 Task: Create a section Debug Dwell and in the section, add a milestone Blockchain Integration in the project WebTech.
Action: Mouse moved to (18, 45)
Screenshot: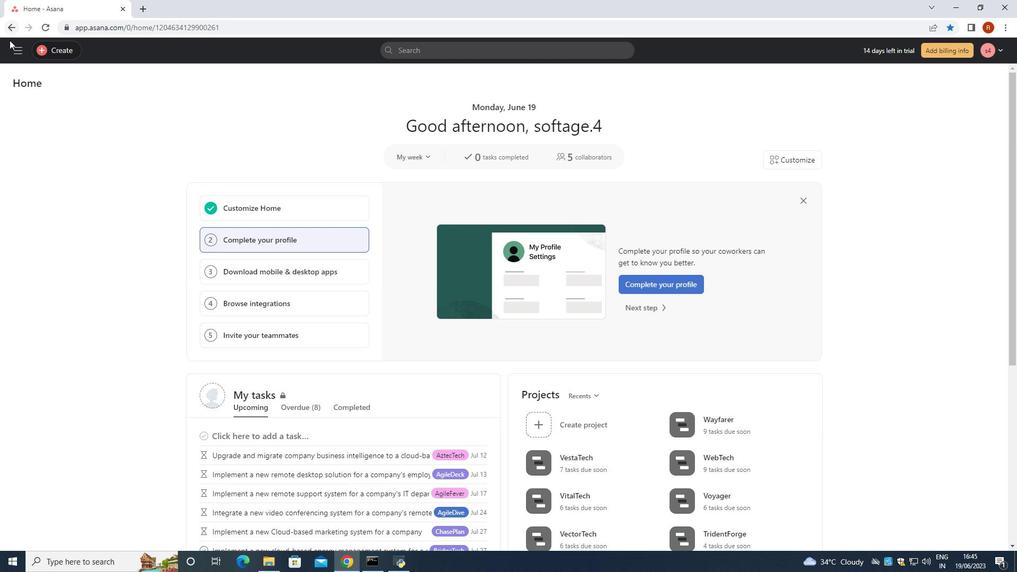 
Action: Mouse pressed left at (18, 45)
Screenshot: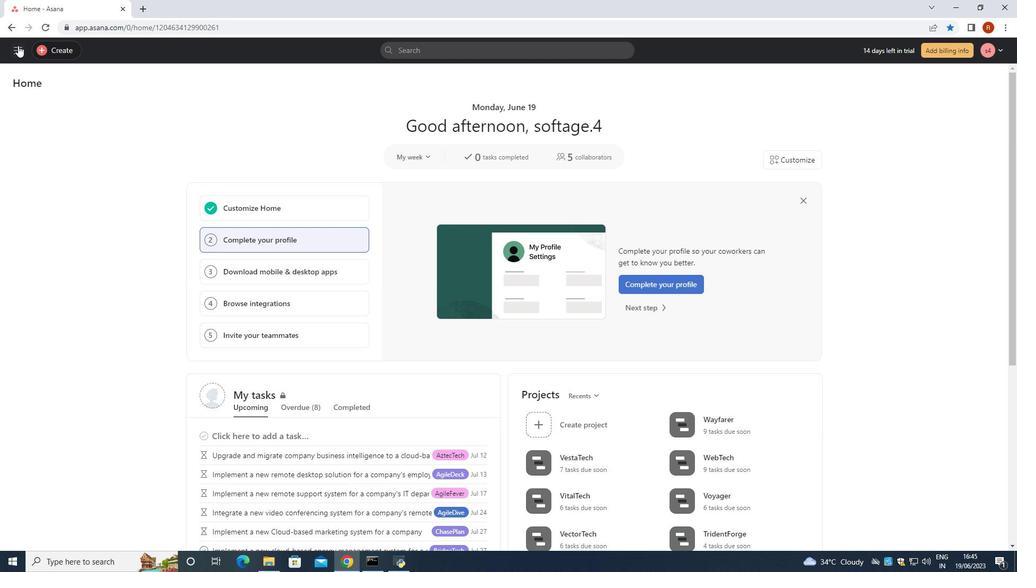 
Action: Mouse moved to (39, 340)
Screenshot: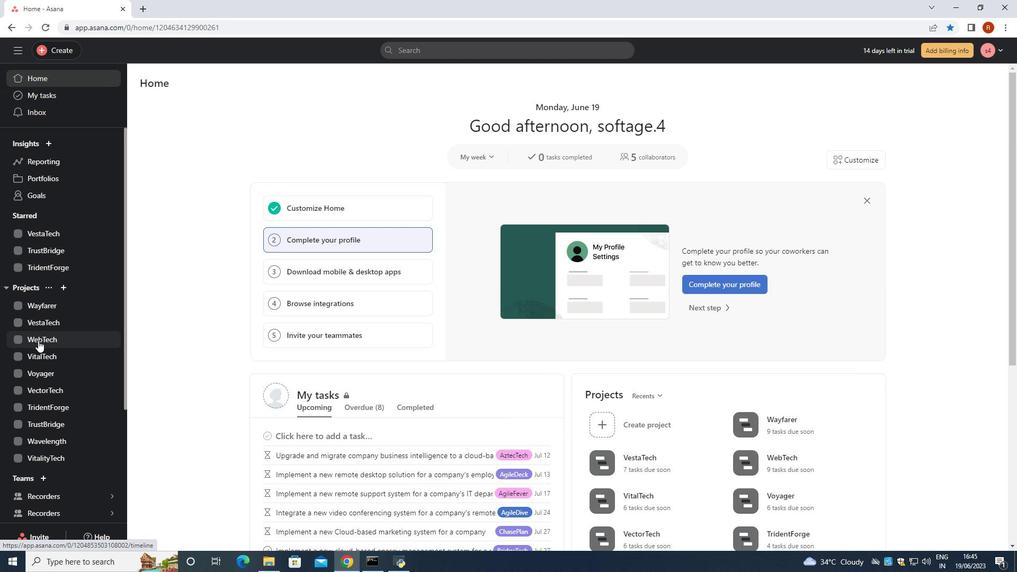 
Action: Mouse pressed left at (39, 340)
Screenshot: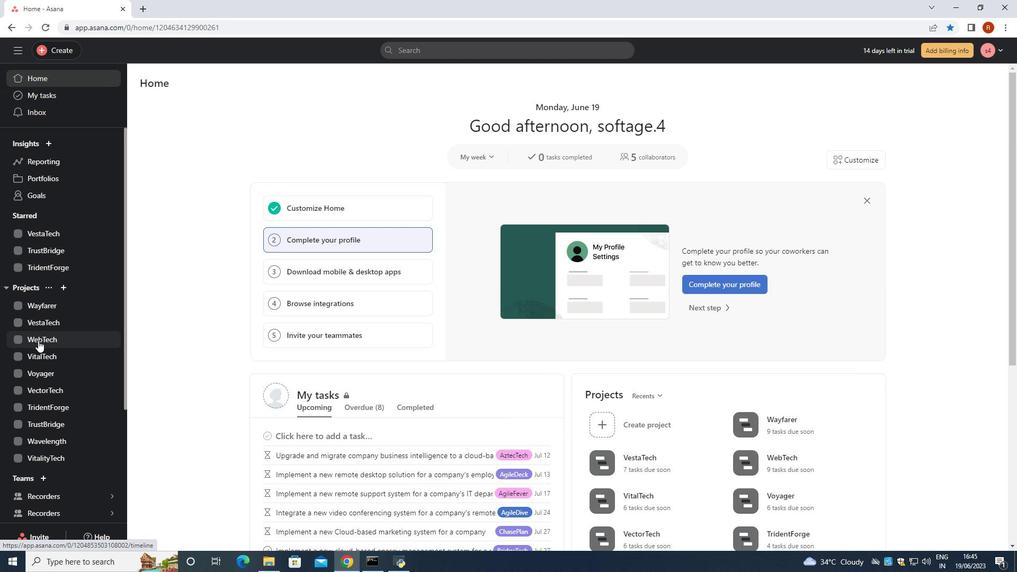 
Action: Mouse moved to (225, 342)
Screenshot: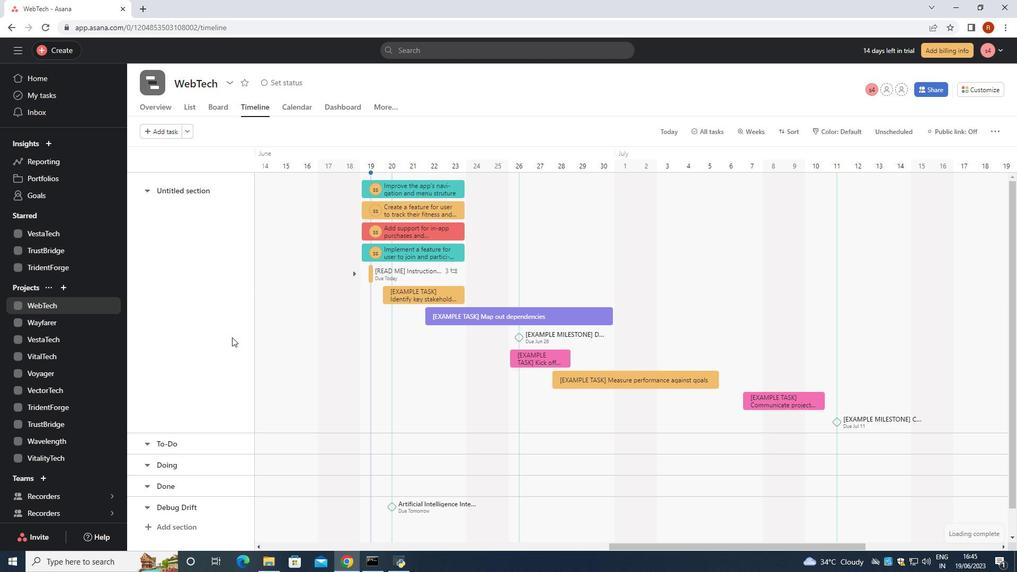 
Action: Mouse scrolled (229, 337) with delta (0, 0)
Screenshot: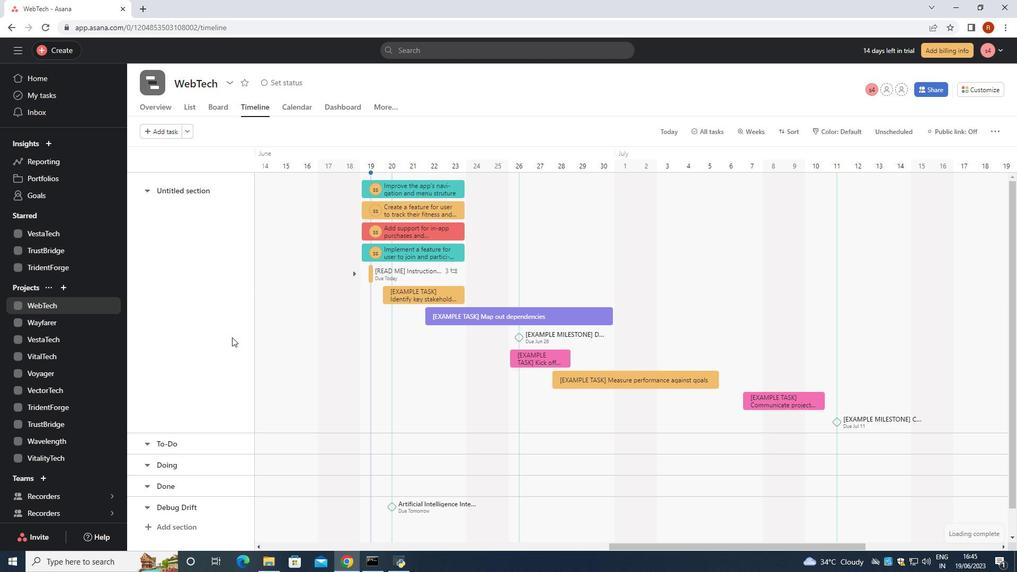 
Action: Mouse moved to (217, 348)
Screenshot: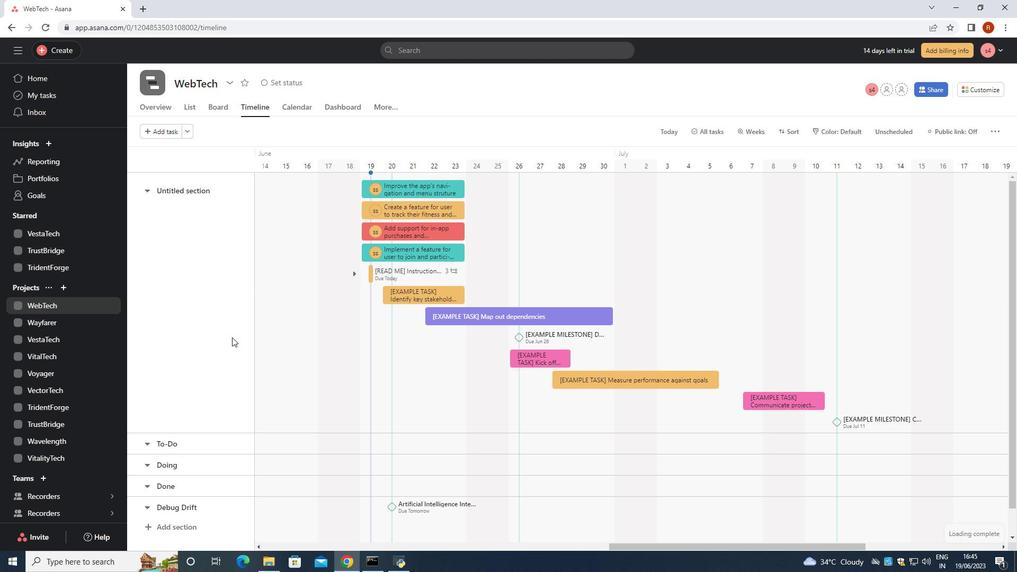 
Action: Mouse scrolled (222, 343) with delta (0, 0)
Screenshot: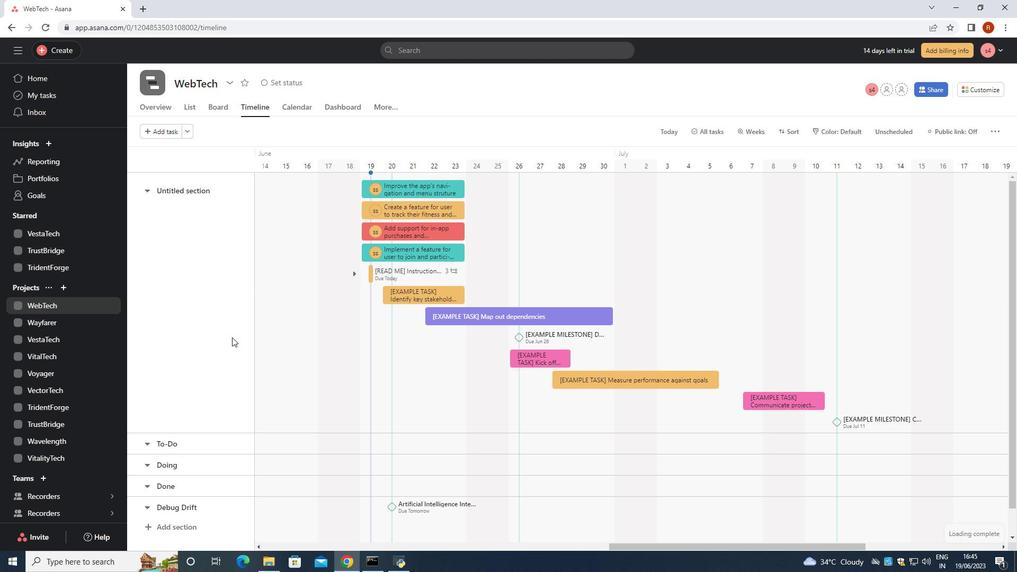 
Action: Mouse moved to (203, 384)
Screenshot: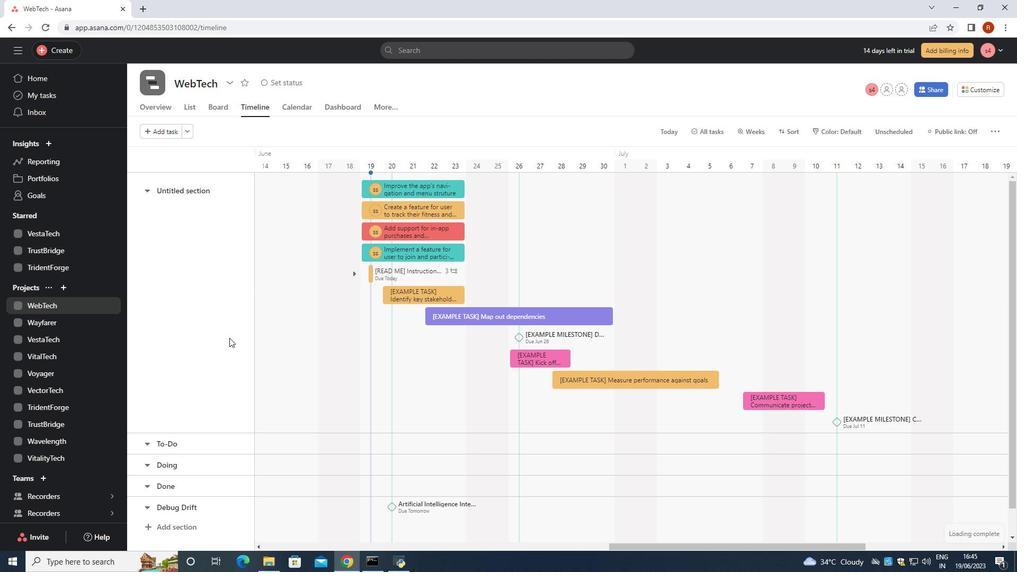 
Action: Mouse scrolled (210, 362) with delta (0, 0)
Screenshot: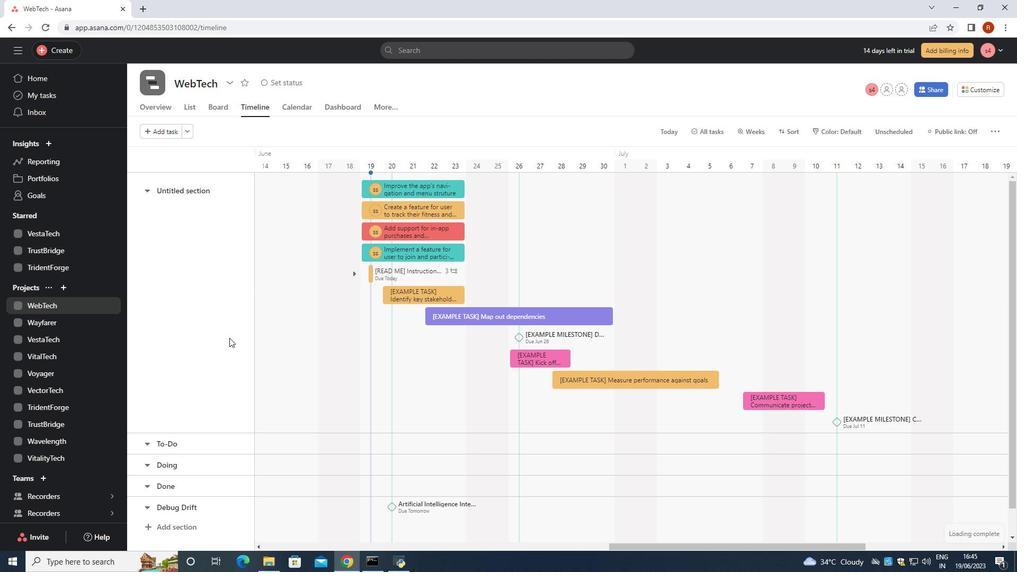 
Action: Mouse moved to (188, 499)
Screenshot: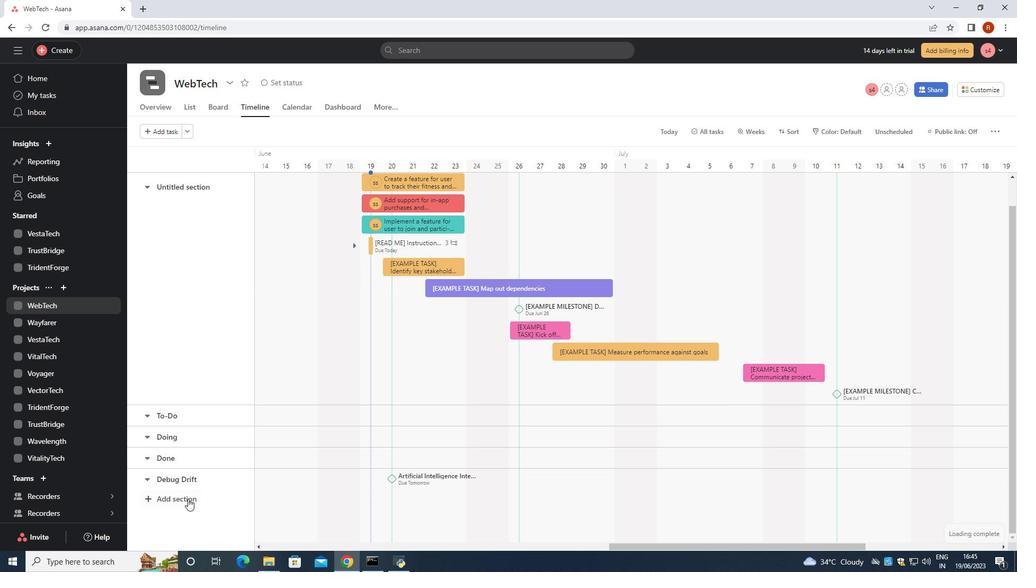 
Action: Mouse pressed left at (188, 499)
Screenshot: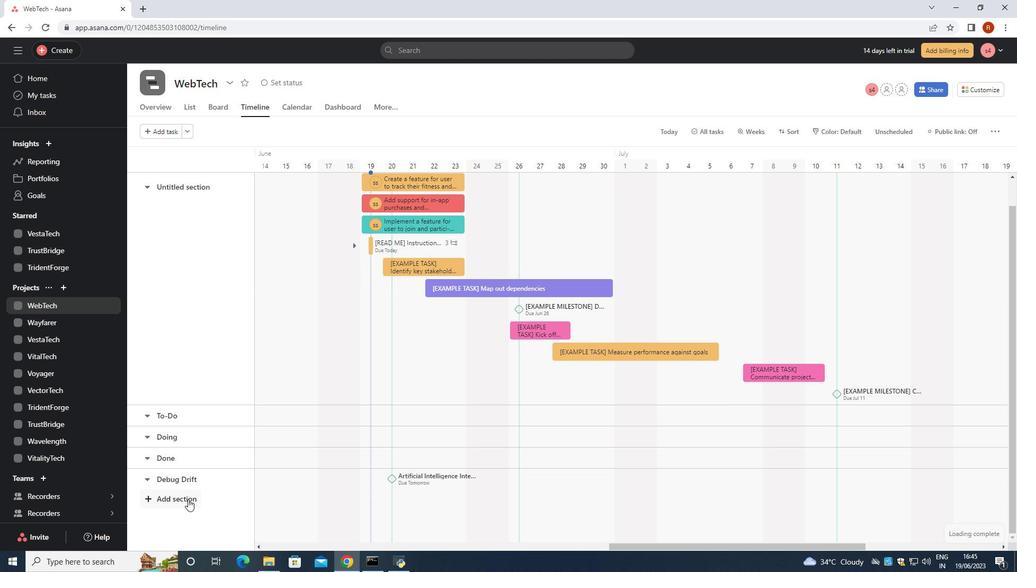 
Action: Mouse moved to (193, 499)
Screenshot: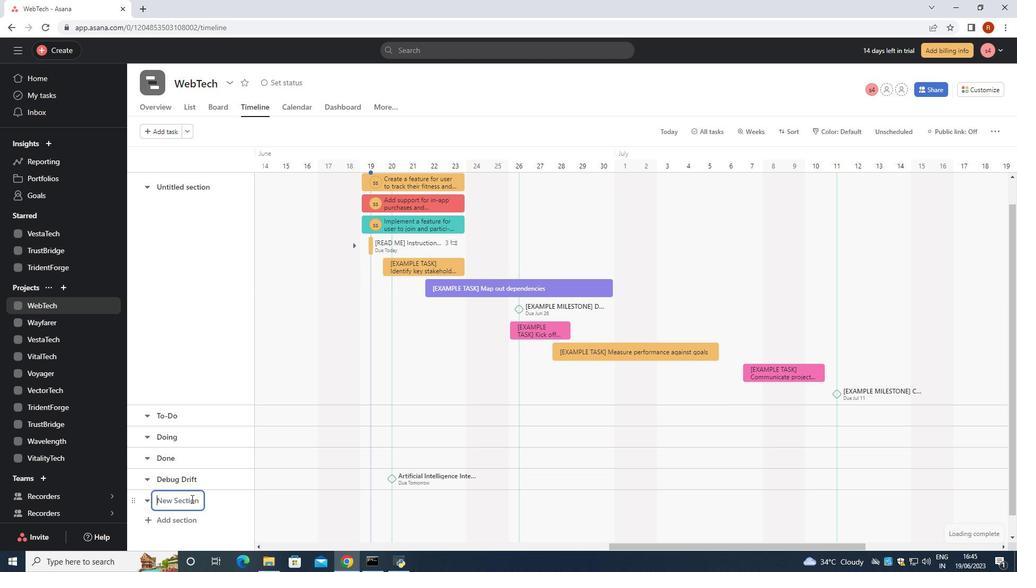 
Action: Key pressed <Key.shift>Debug<Key.space><Key.shift><Key.shift><Key.shift><Key.shift><Key.shift><Key.shift><Key.shift><Key.shift><Key.shift><Key.shift><Key.shift><Key.shift><Key.shift><Key.shift>Dwee<Key.backspace>ll
Screenshot: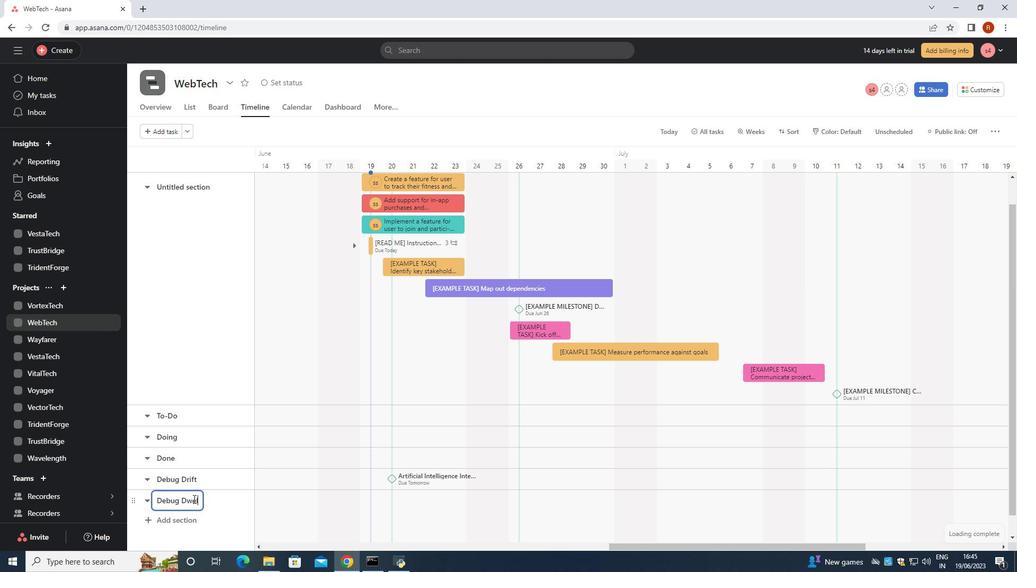 
Action: Mouse moved to (315, 498)
Screenshot: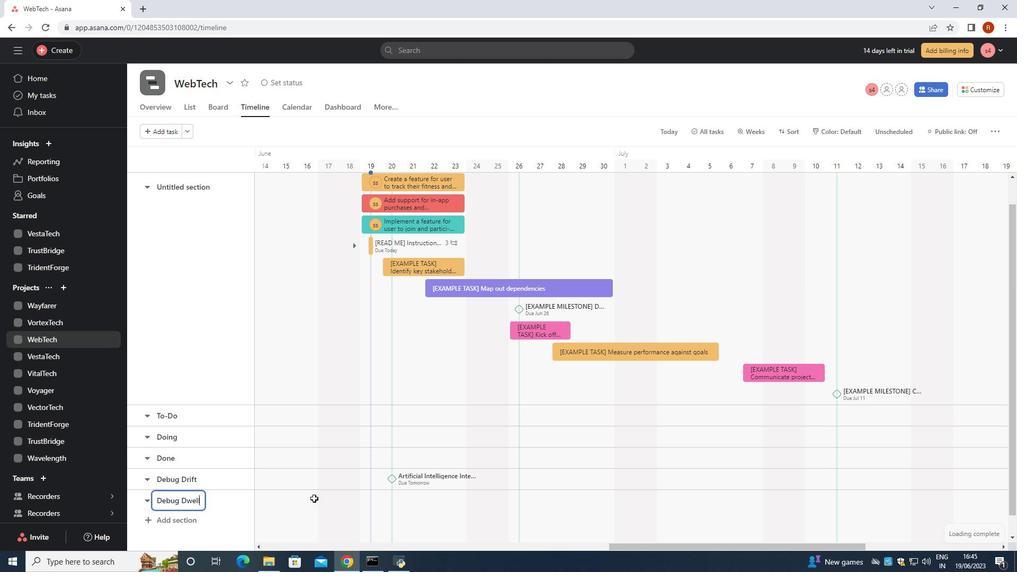 
Action: Mouse pressed left at (315, 498)
Screenshot: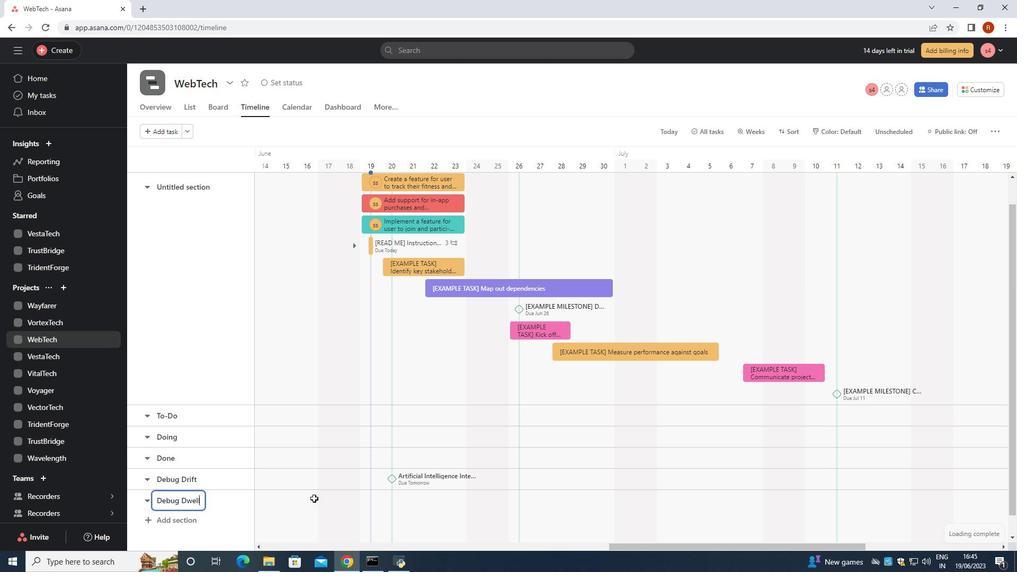 
Action: Mouse moved to (315, 498)
Screenshot: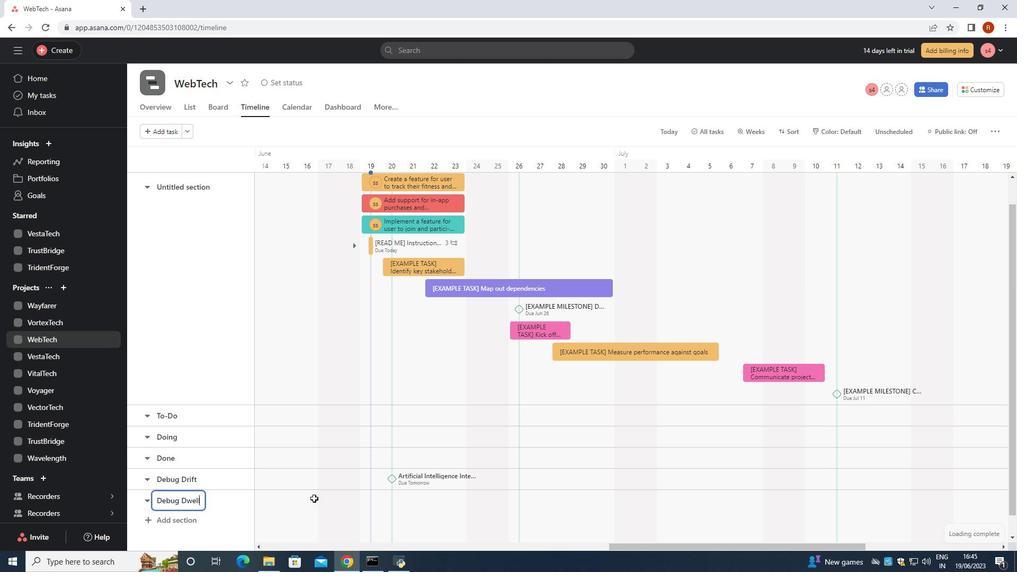
Action: Mouse pressed left at (315, 498)
Screenshot: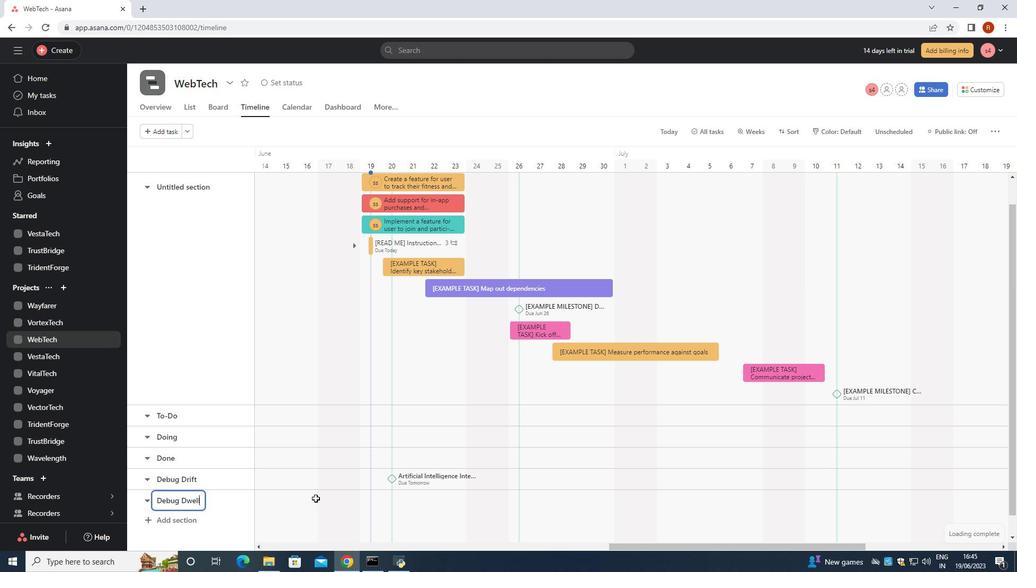 
Action: Mouse moved to (309, 532)
Screenshot: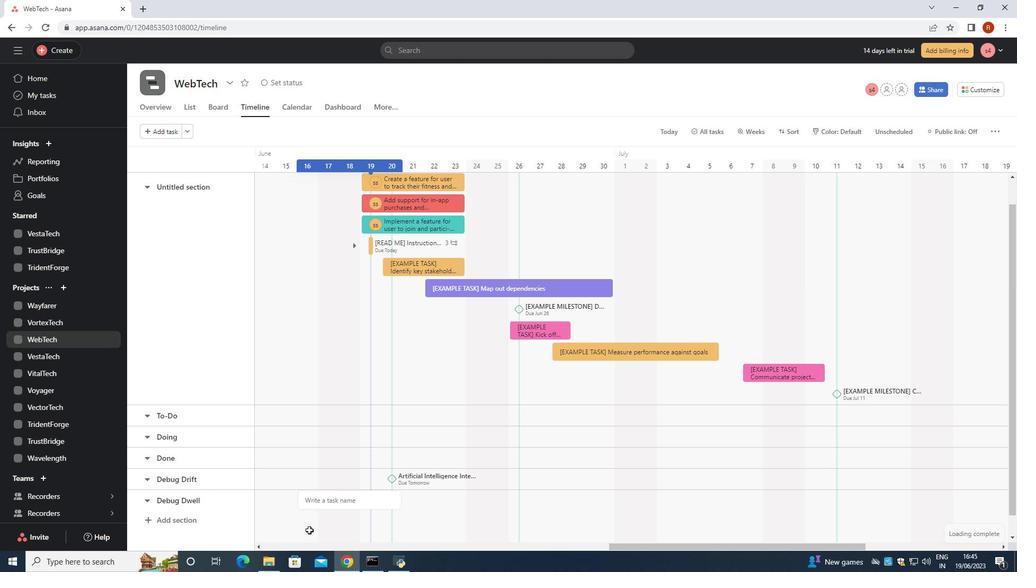 
Action: Key pressed <Key.shift><Key.shift><Key.shift><Key.shift><Key.shift><Key.shift><Key.shift>Blockchain<Key.space><Key.shift>Intr<Key.backspace>egration<Key.space><Key.enter>
Screenshot: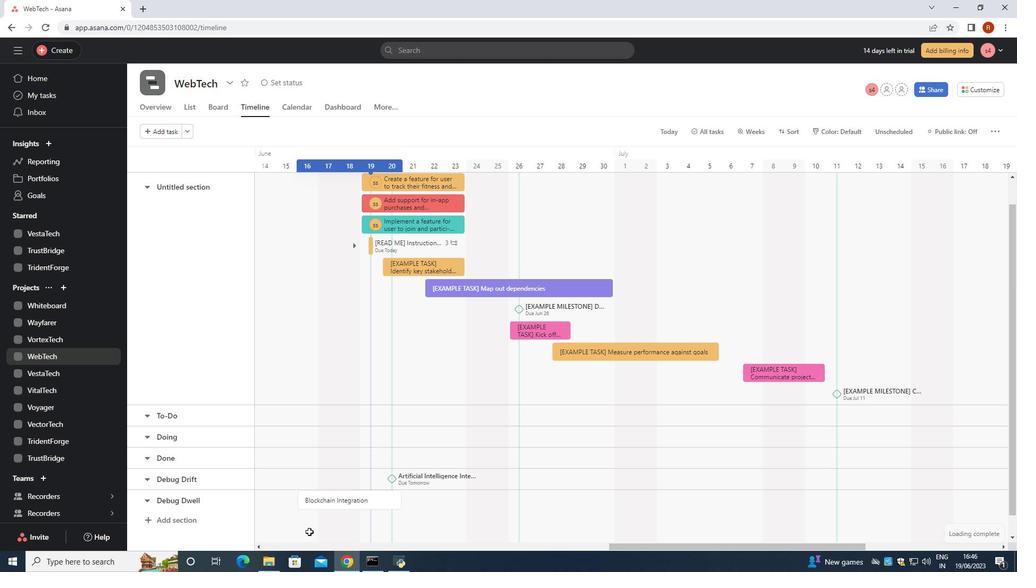 
Action: Mouse moved to (330, 496)
Screenshot: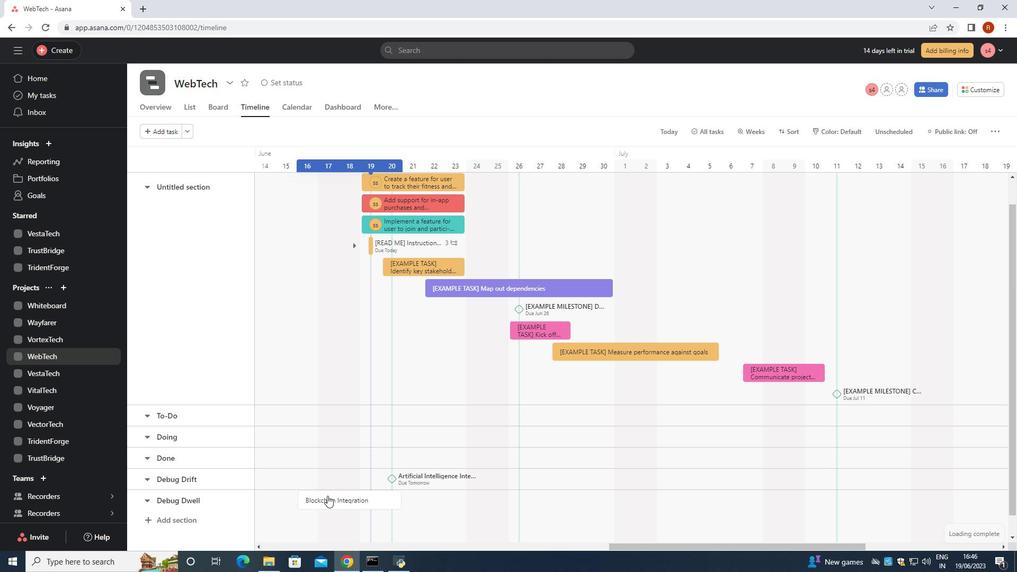 
Action: Mouse pressed right at (330, 496)
Screenshot: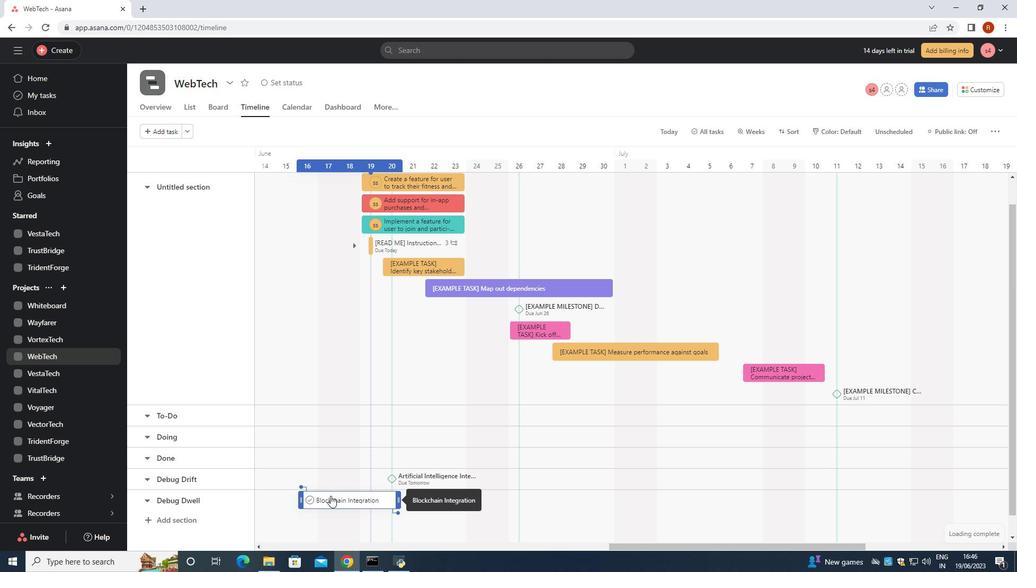 
Action: Mouse moved to (378, 440)
Screenshot: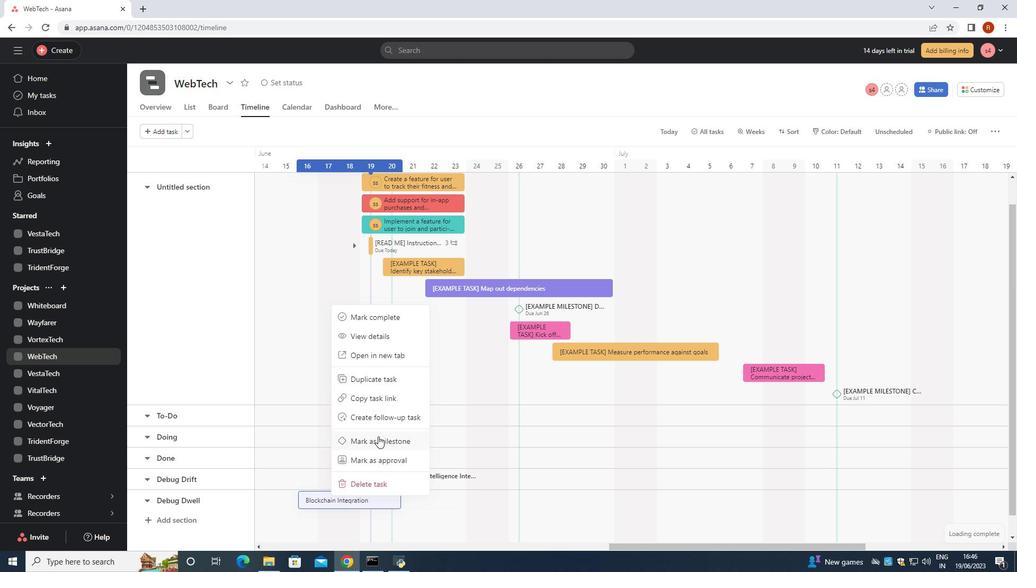 
Action: Mouse pressed left at (378, 440)
Screenshot: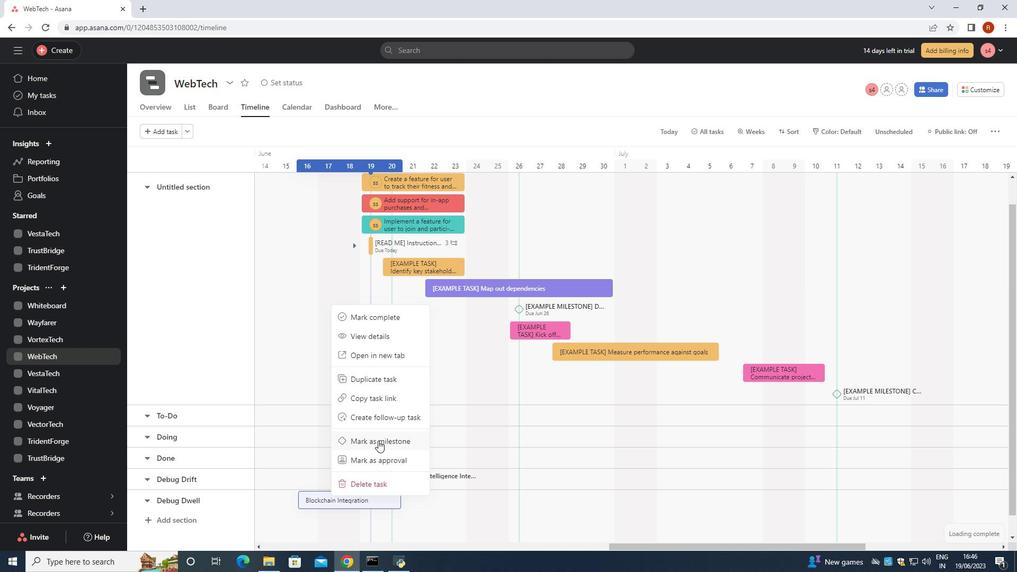 
Action: Mouse moved to (953, 437)
Screenshot: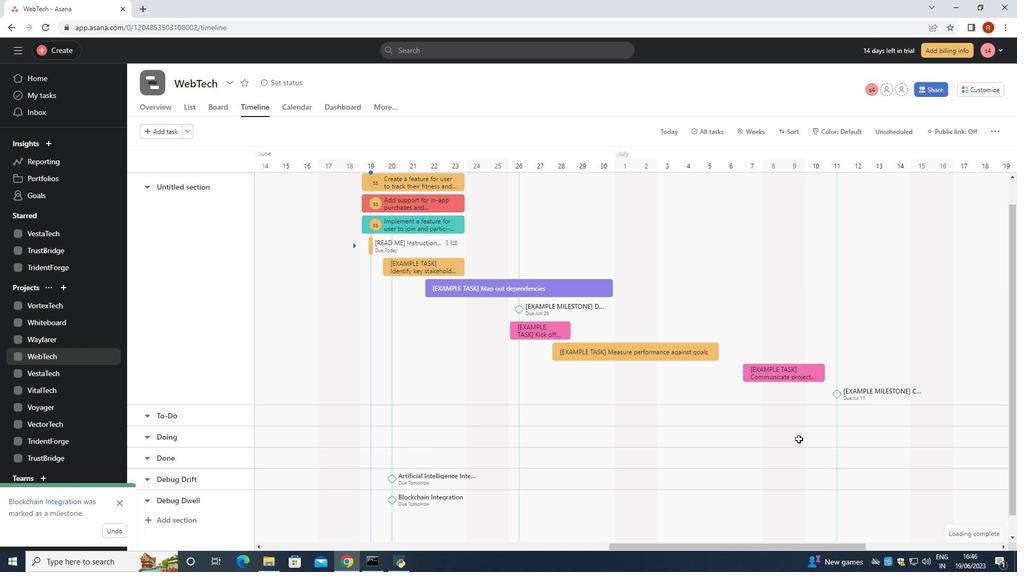 
